 Task: Add skill "Management".
Action: Mouse moved to (359, 363)
Screenshot: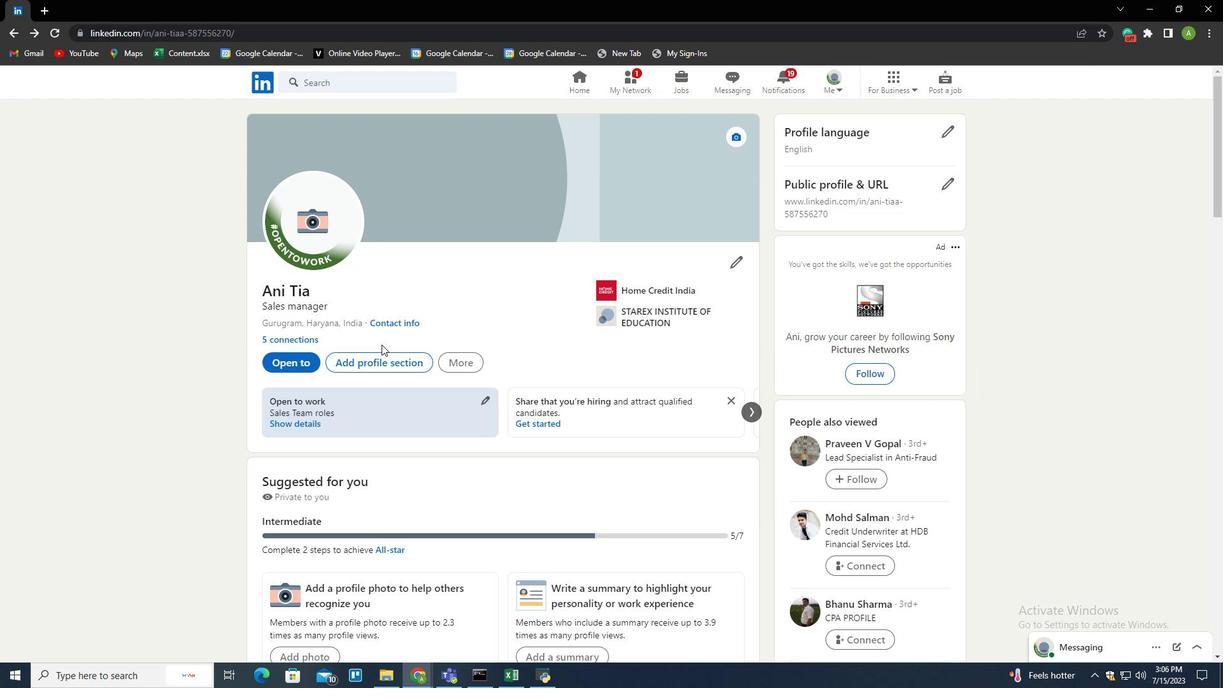 
Action: Mouse pressed left at (359, 363)
Screenshot: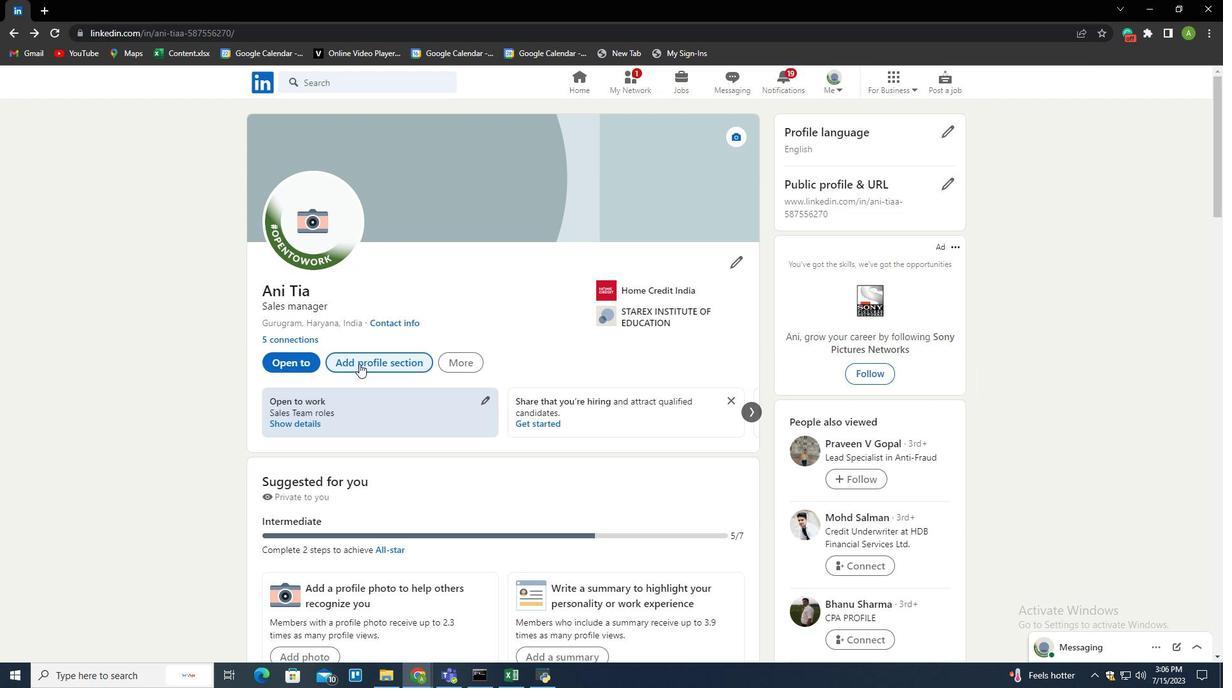 
Action: Mouse moved to (587, 166)
Screenshot: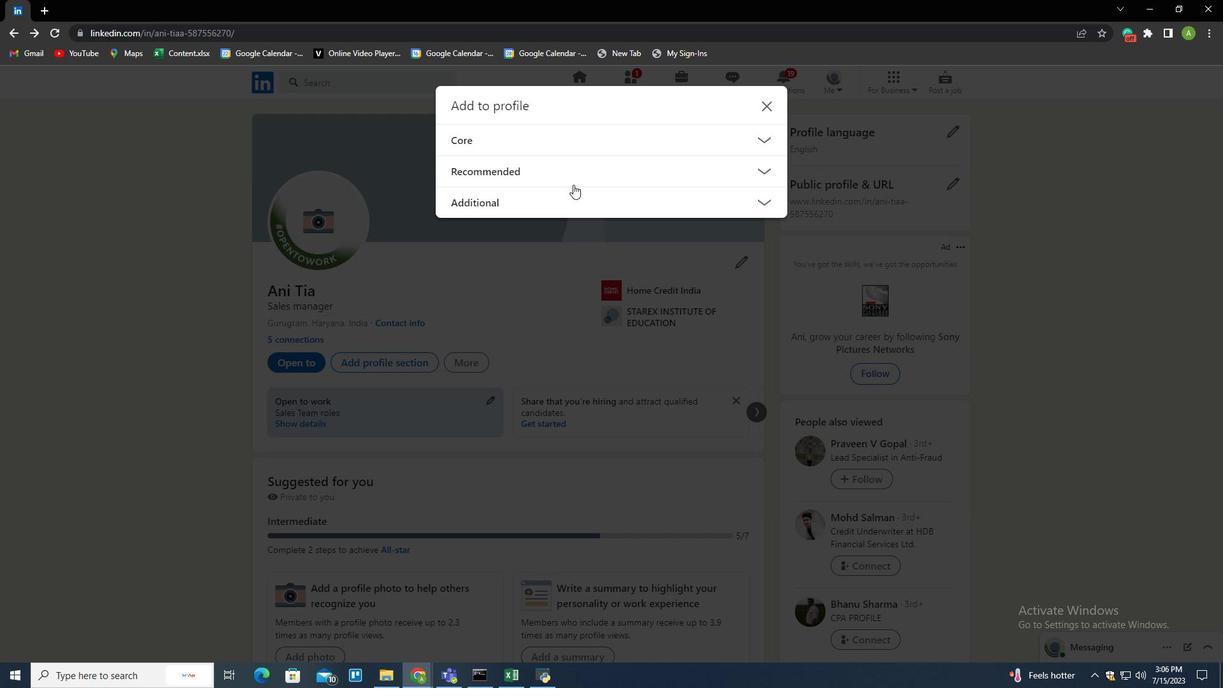 
Action: Mouse pressed left at (587, 166)
Screenshot: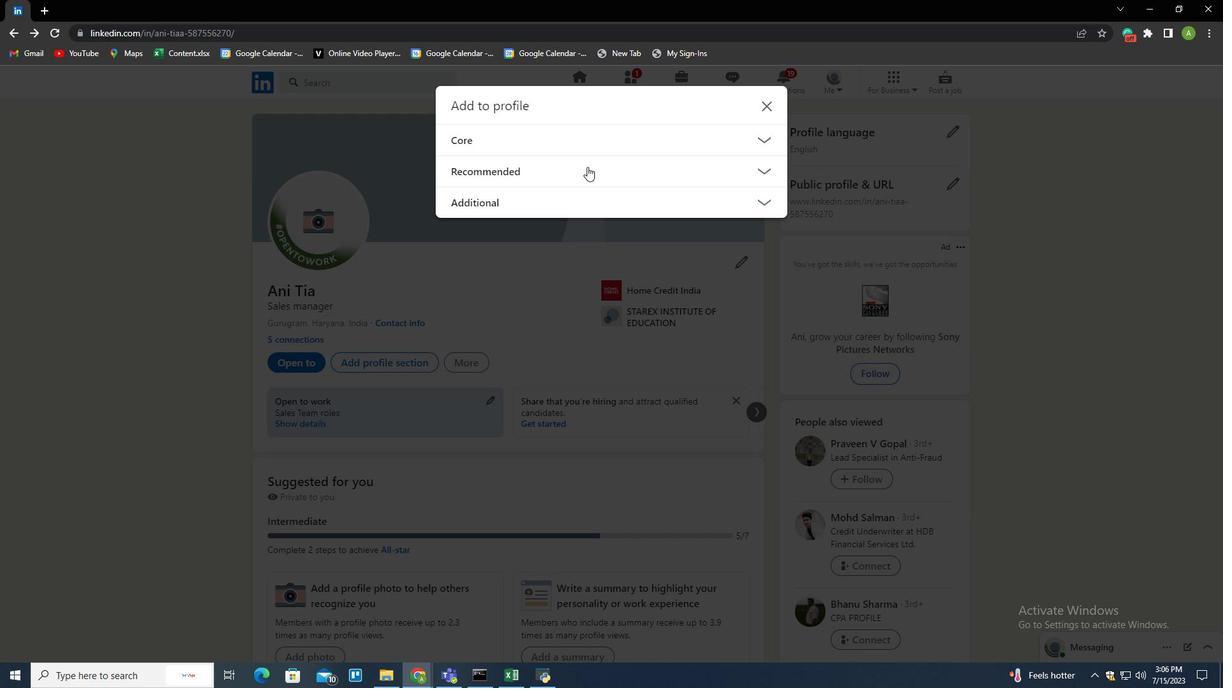 
Action: Mouse moved to (495, 260)
Screenshot: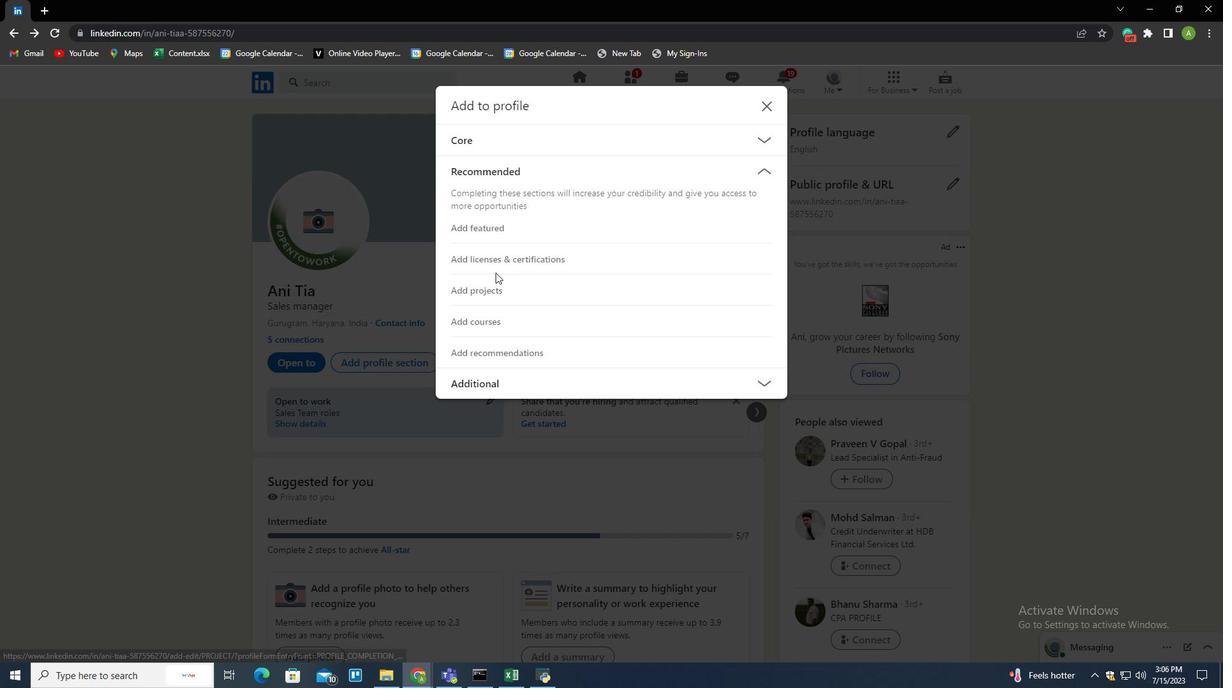 
Action: Mouse pressed left at (495, 260)
Screenshot: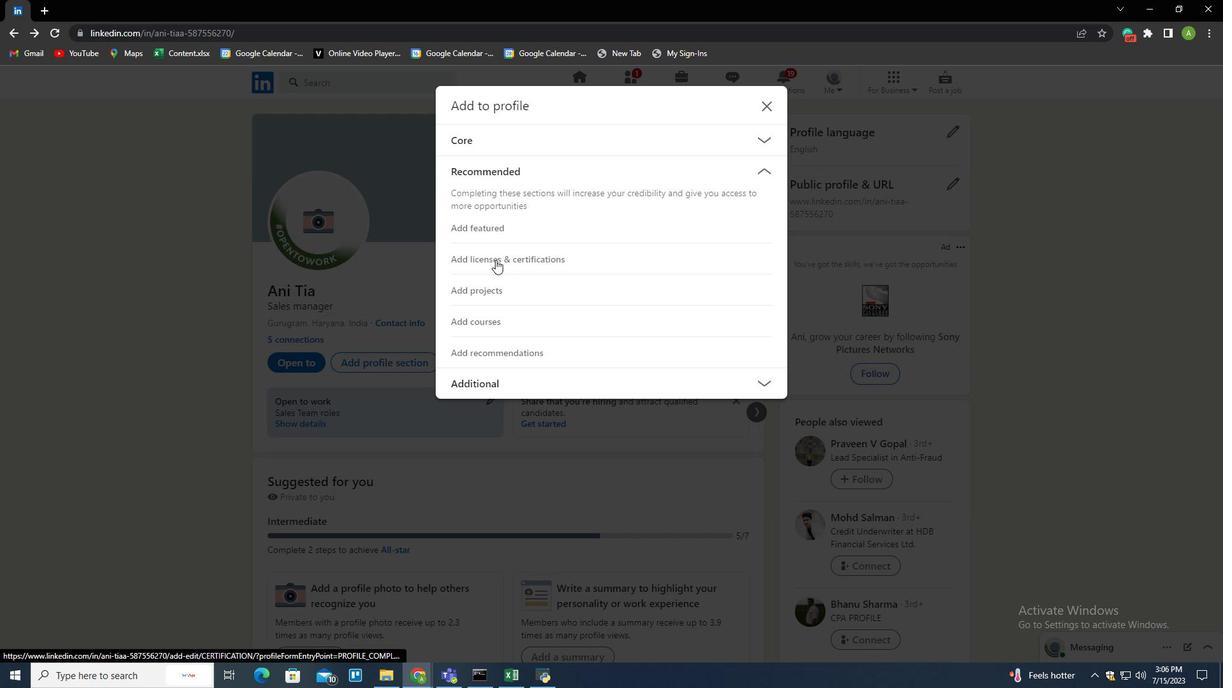 
Action: Mouse moved to (509, 300)
Screenshot: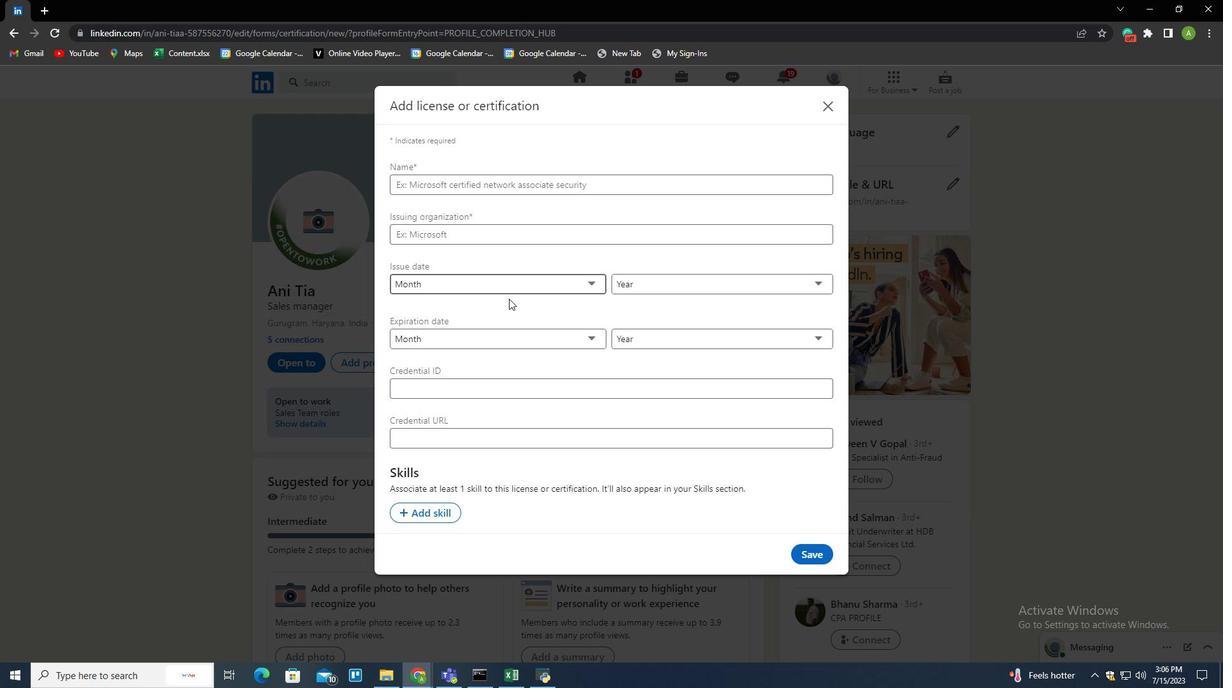 
Action: Mouse scrolled (509, 300) with delta (0, 0)
Screenshot: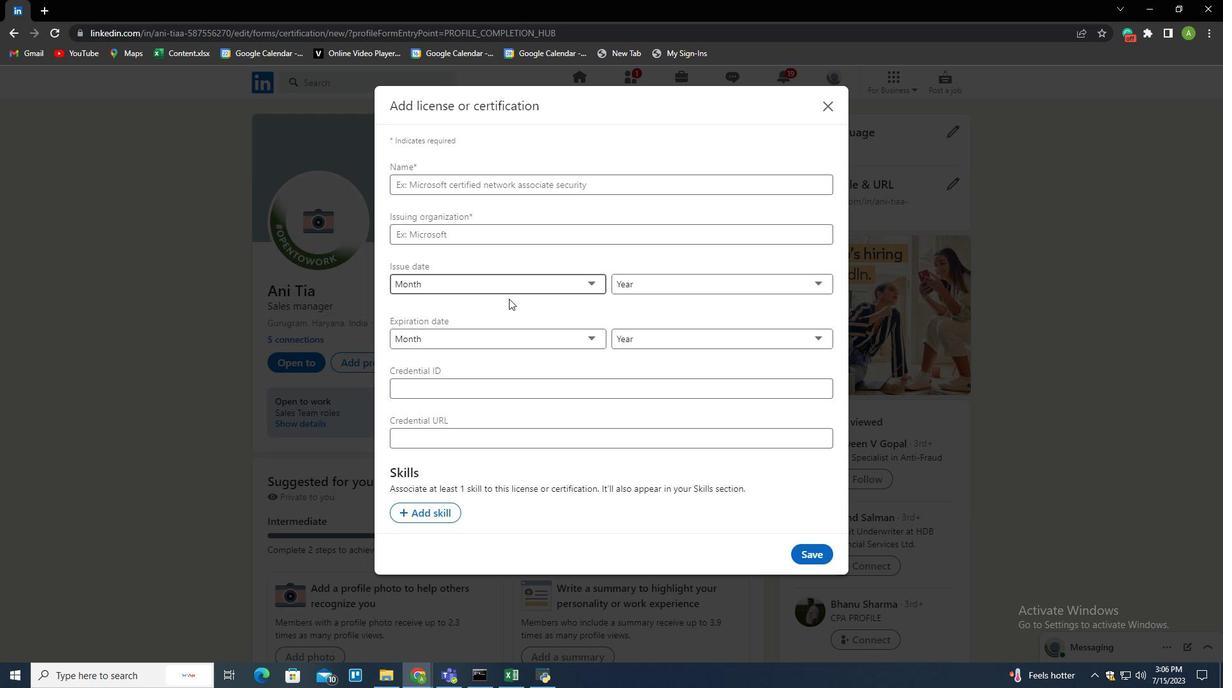 
Action: Mouse scrolled (509, 300) with delta (0, 0)
Screenshot: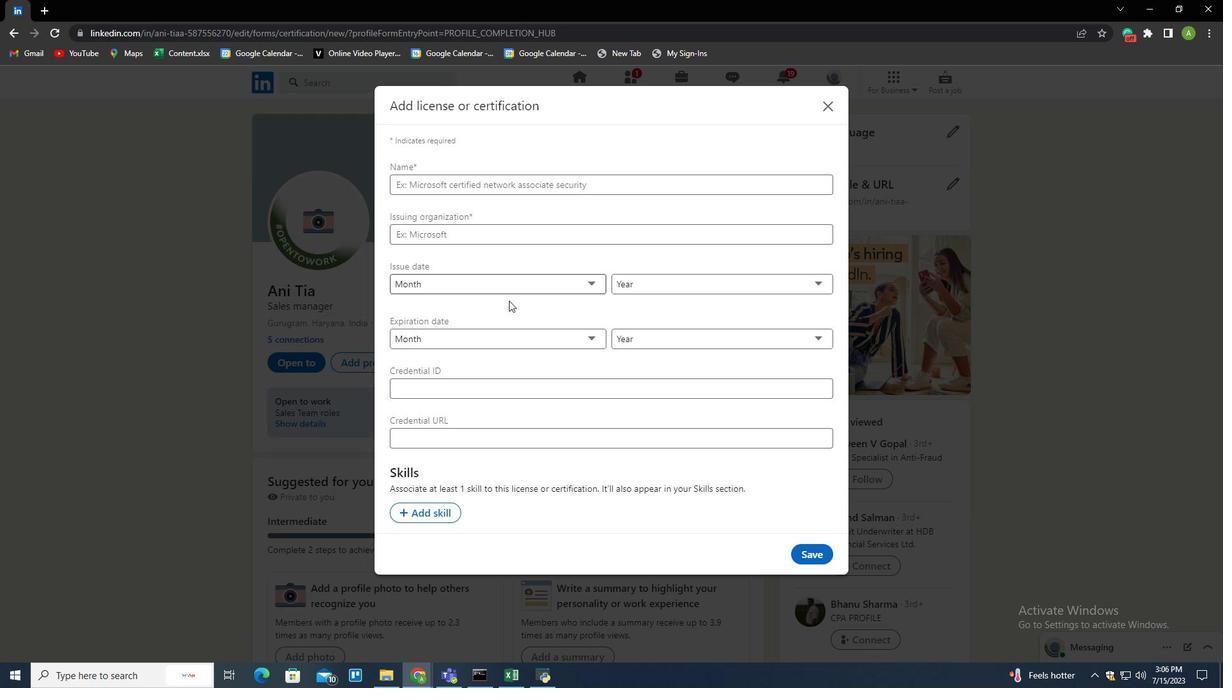 
Action: Mouse scrolled (509, 300) with delta (0, 0)
Screenshot: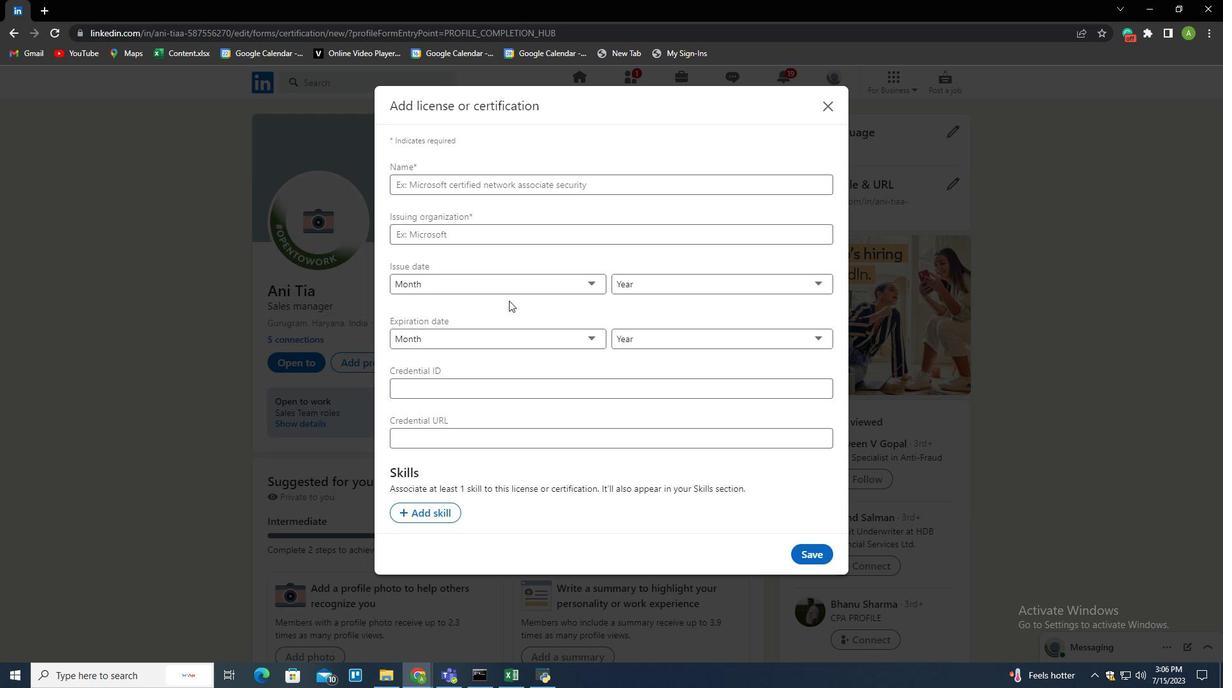 
Action: Mouse moved to (425, 510)
Screenshot: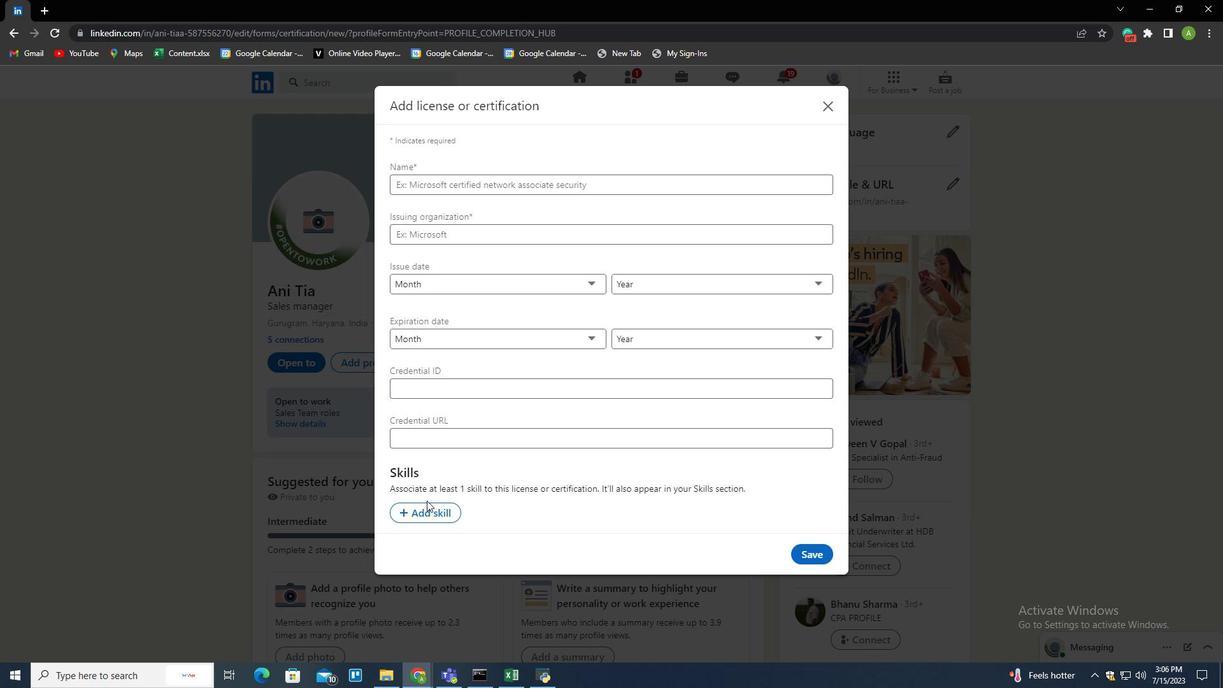 
Action: Mouse pressed left at (425, 510)
Screenshot: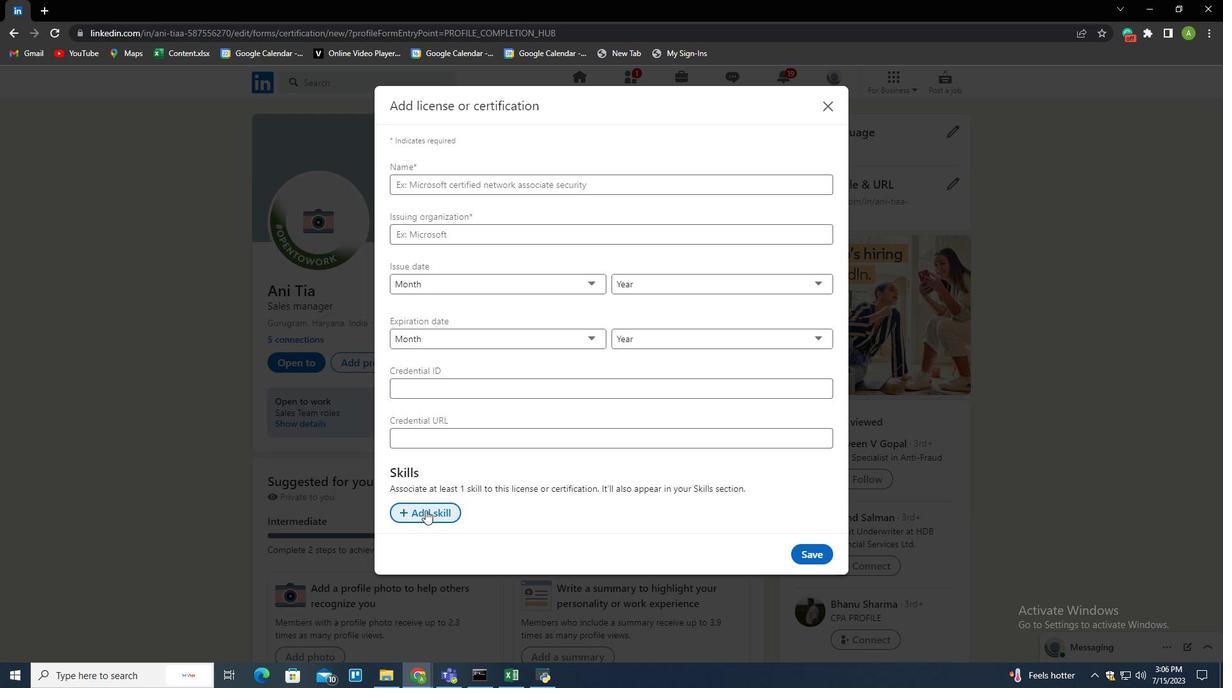 
Action: Mouse moved to (437, 511)
Screenshot: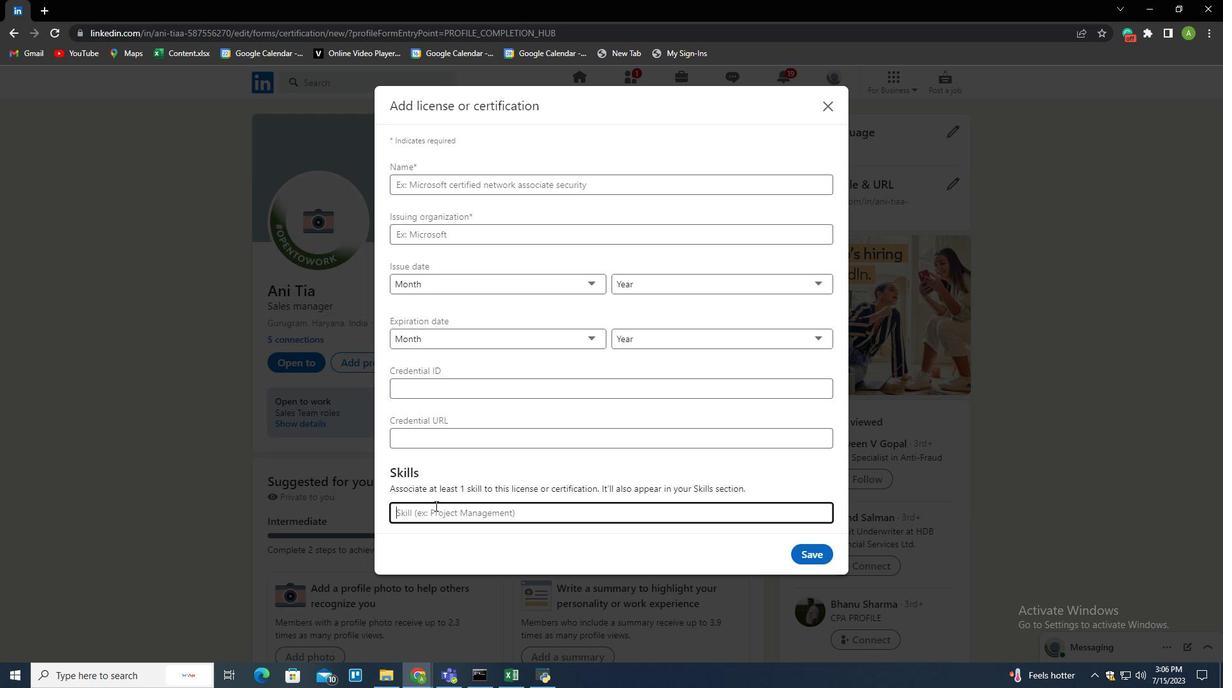 
Action: Mouse pressed left at (437, 511)
Screenshot: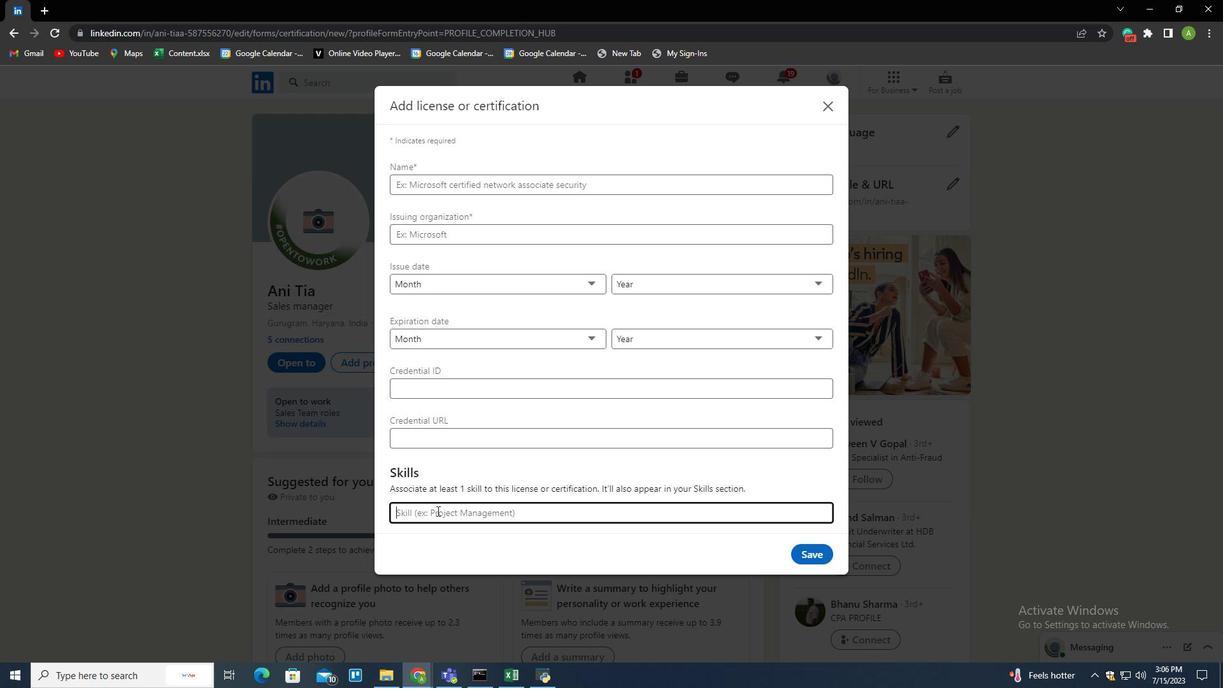 
Action: Key pressed <Key.shift>Mana
Screenshot: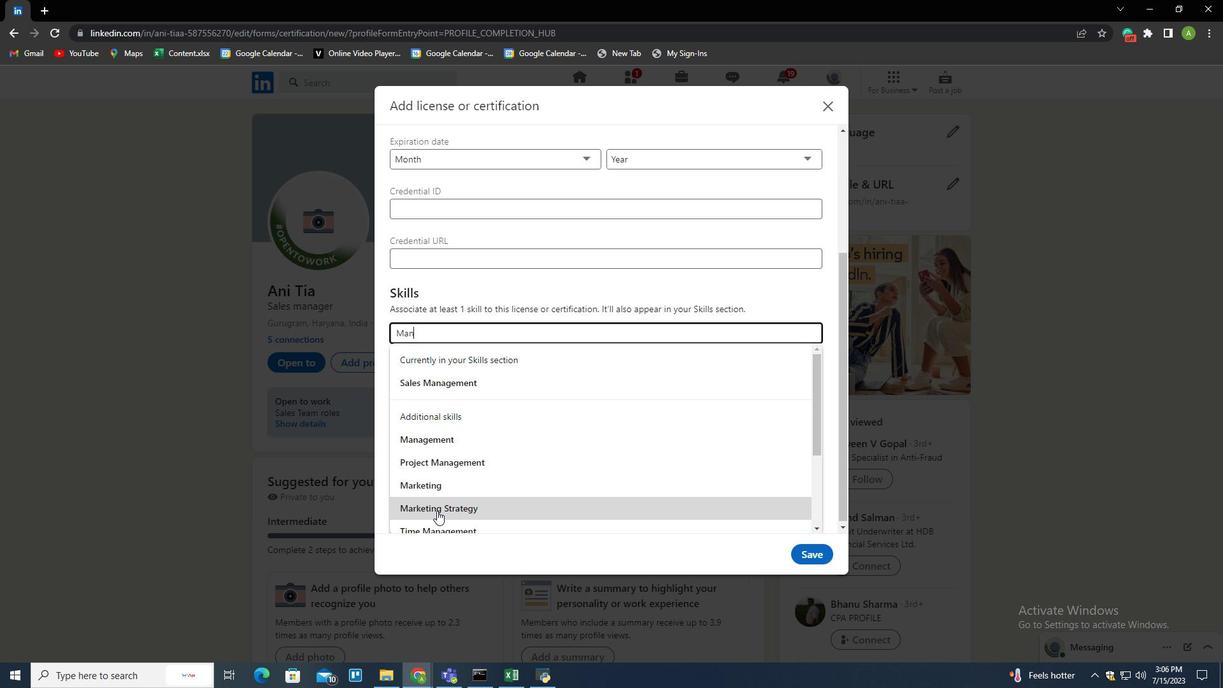 
Action: Mouse moved to (452, 441)
Screenshot: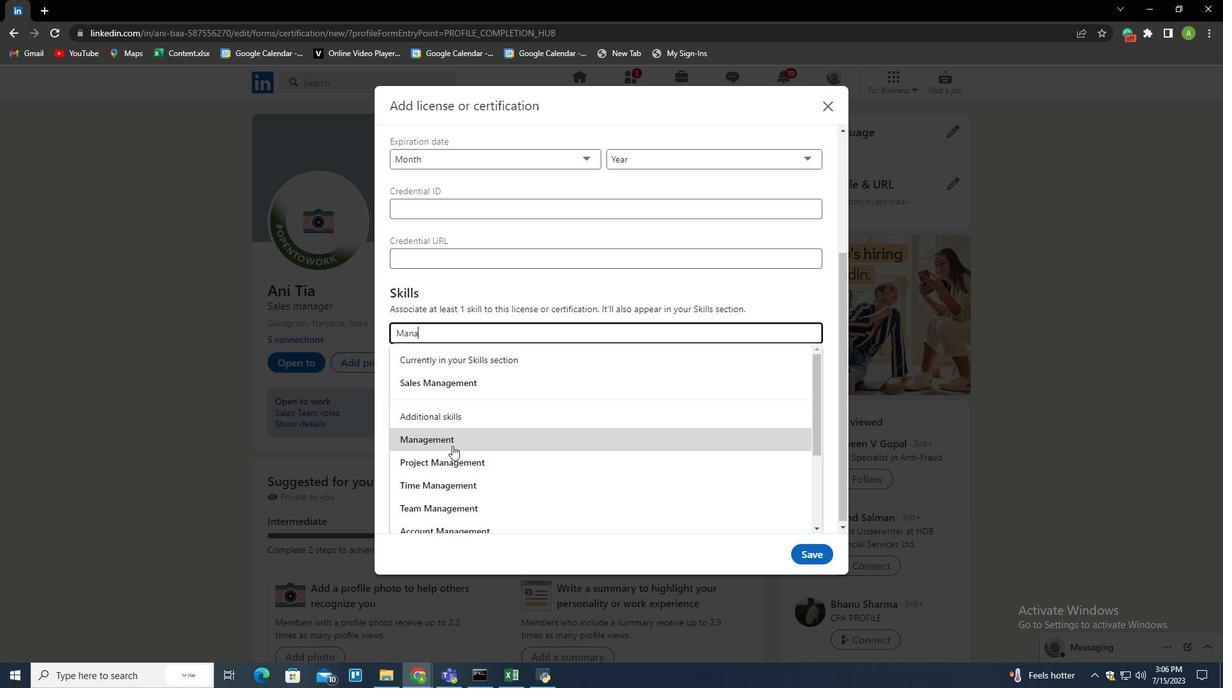 
Action: Mouse pressed left at (452, 441)
Screenshot: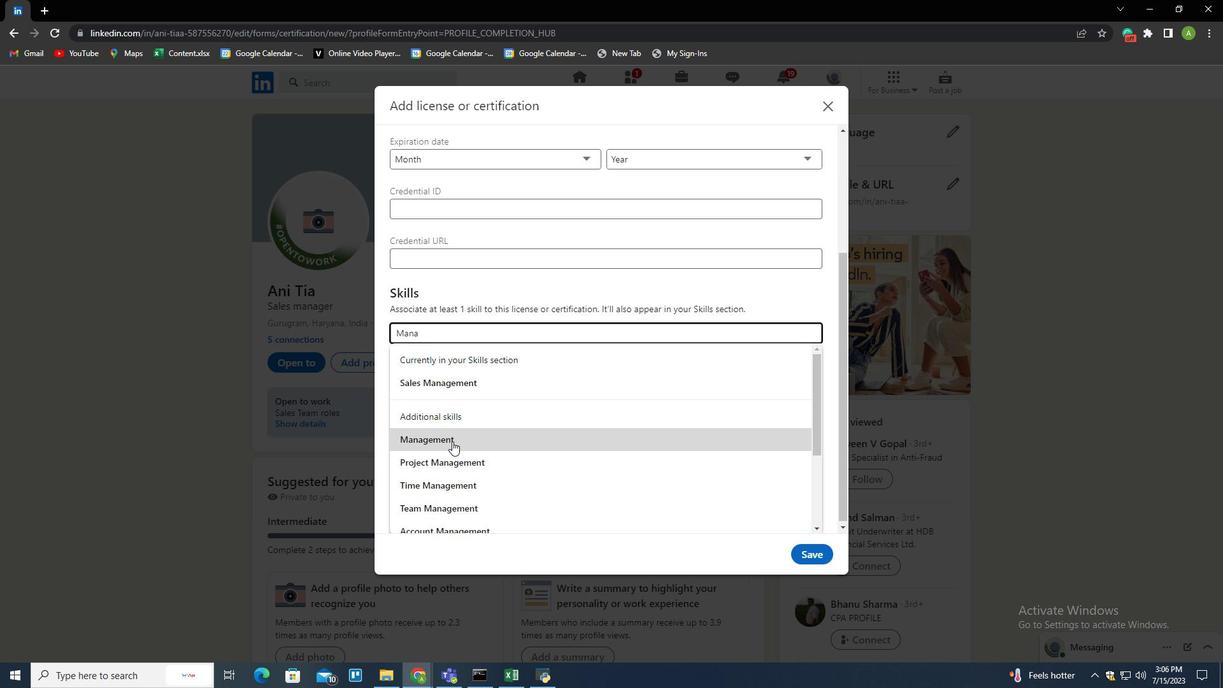 
Action: Mouse moved to (525, 418)
Screenshot: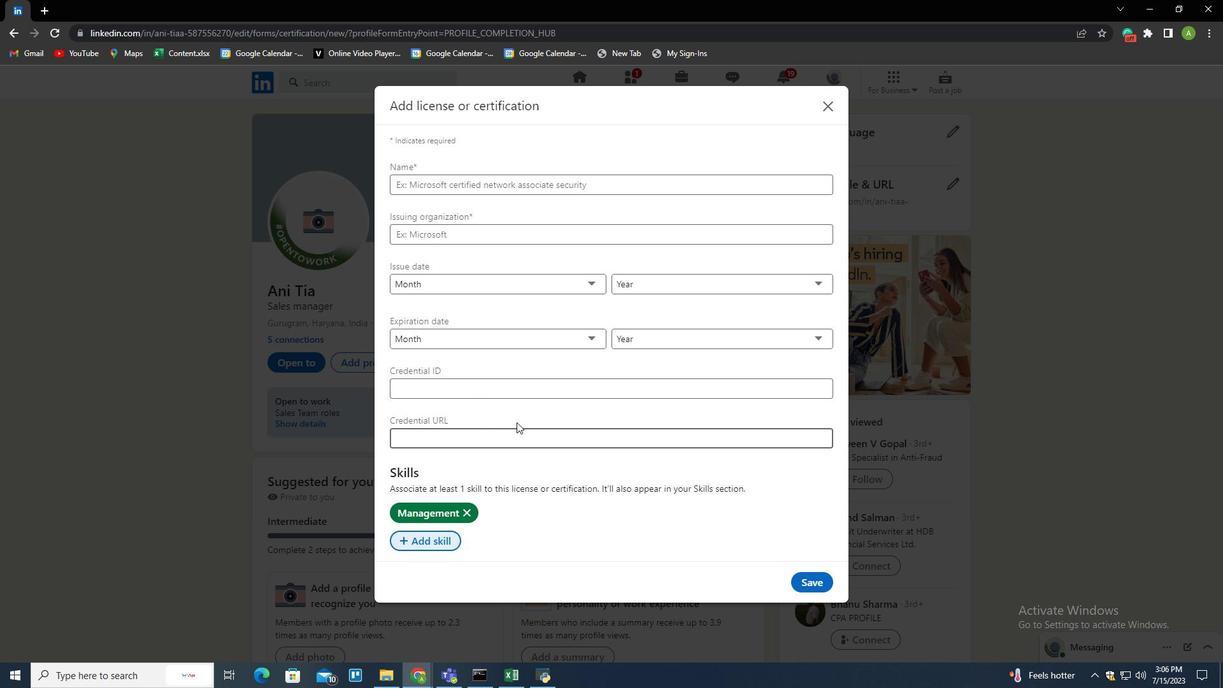 
